 Task: Reply to email with the signature Alan Parker with the subject 'Follow up on our last conversation' from softage.1@softage.net with the message 'I wanted to confirm the availability of the meeting room for tomorrow's presentation.' with CC to softage.6@softage.net with an attached document Proposal.doc
Action: Mouse moved to (1041, 172)
Screenshot: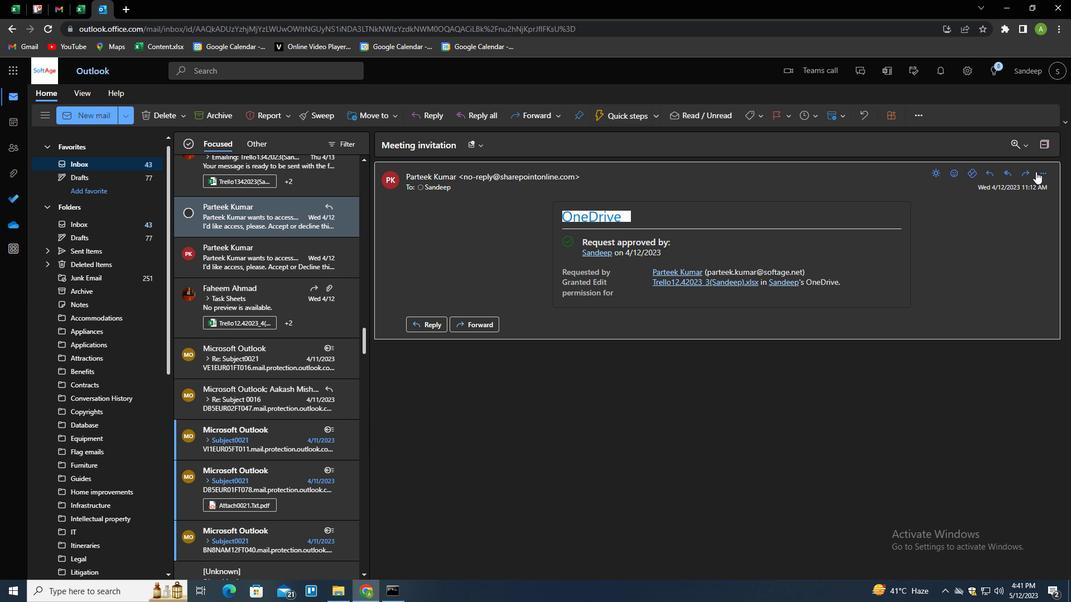 
Action: Mouse pressed left at (1041, 172)
Screenshot: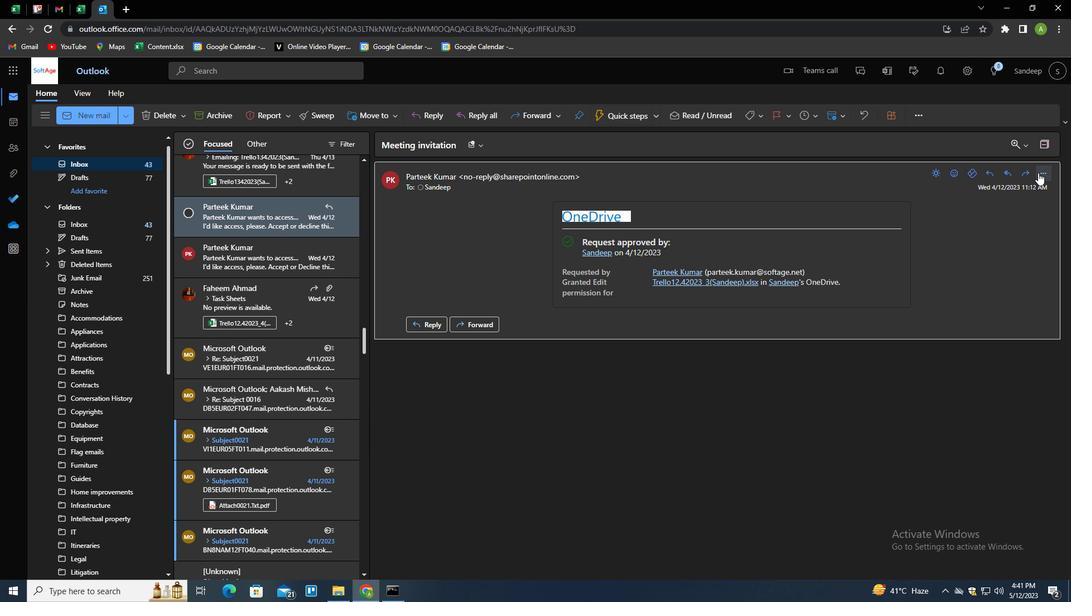 
Action: Mouse moved to (987, 185)
Screenshot: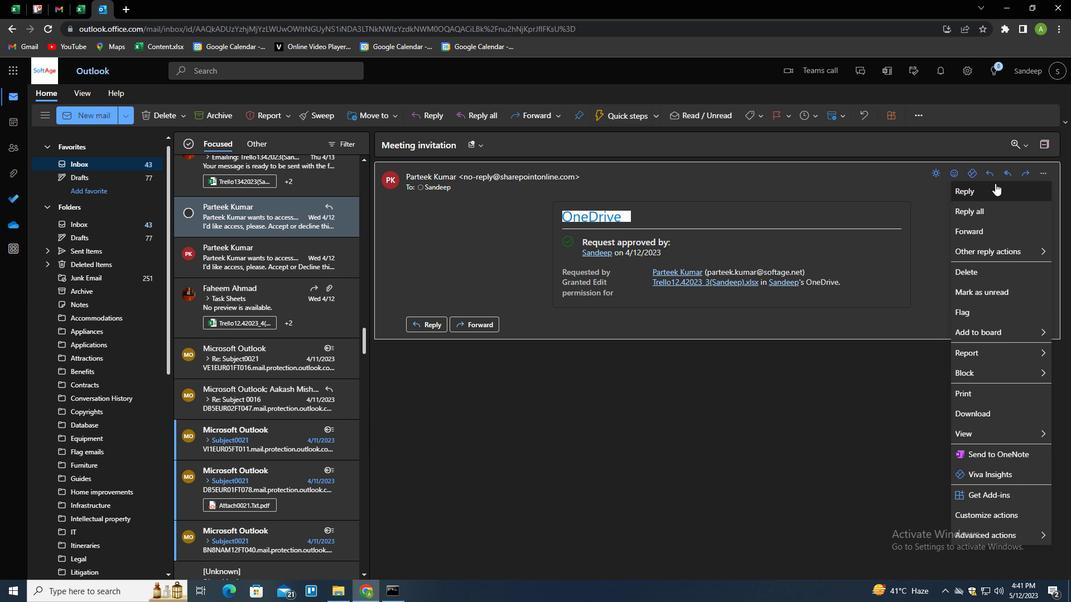 
Action: Mouse pressed left at (987, 185)
Screenshot: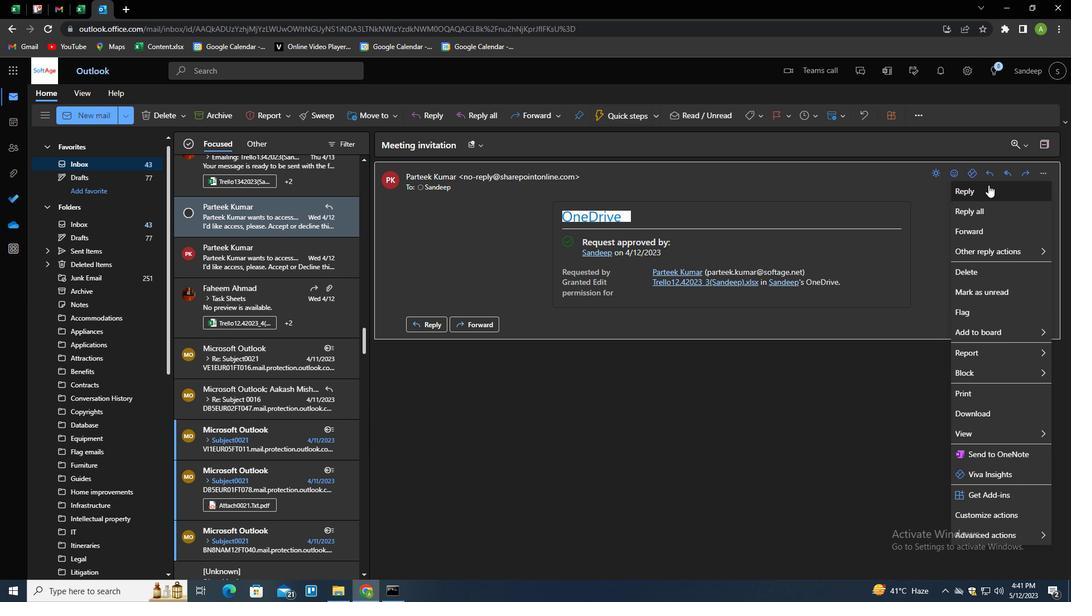 
Action: Mouse moved to (387, 316)
Screenshot: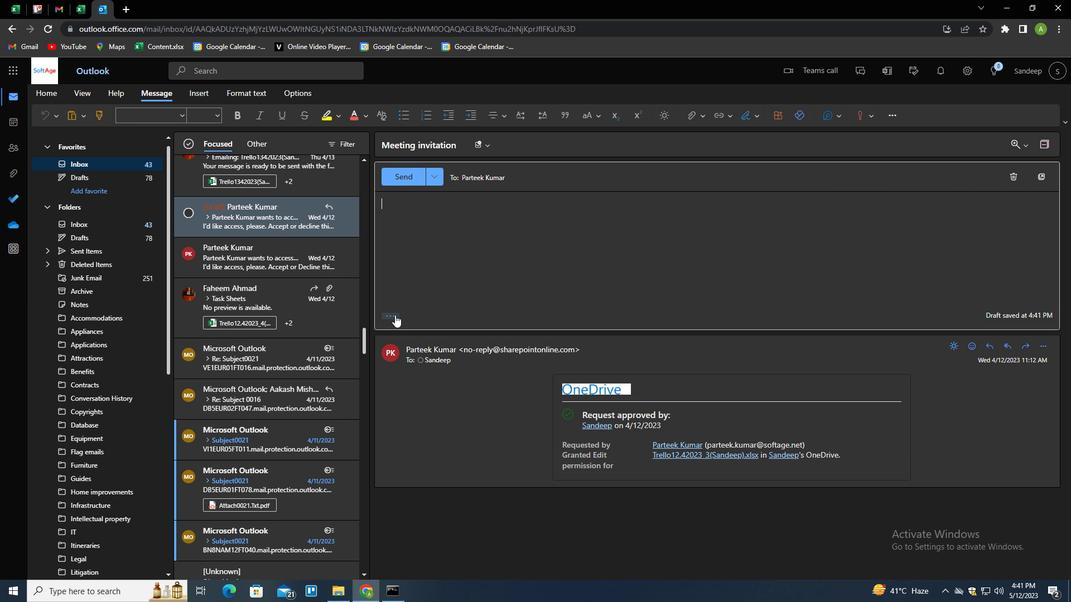 
Action: Mouse pressed left at (387, 316)
Screenshot: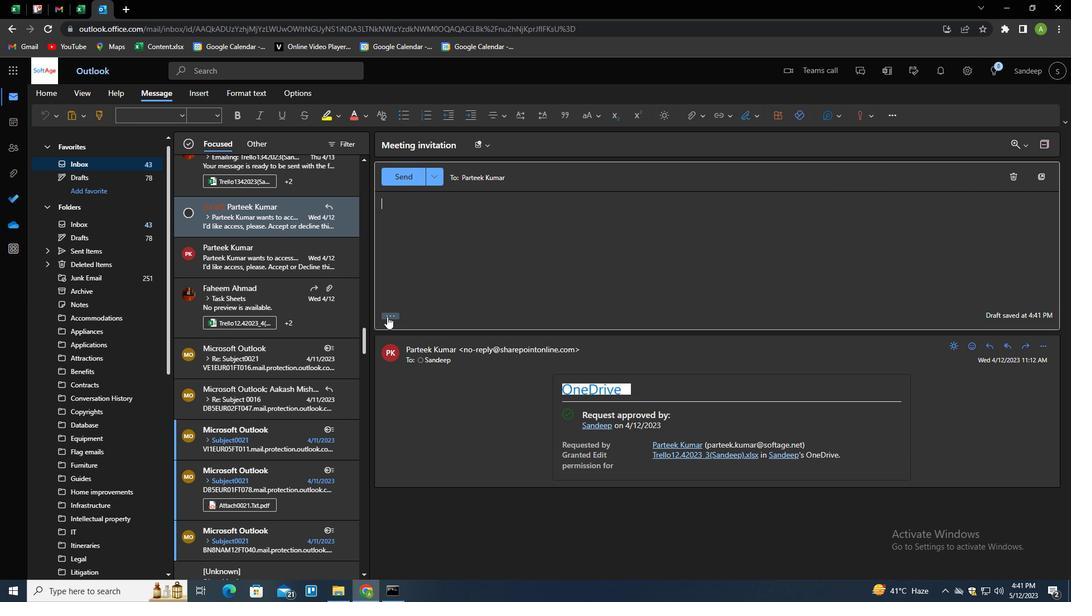 
Action: Mouse moved to (754, 117)
Screenshot: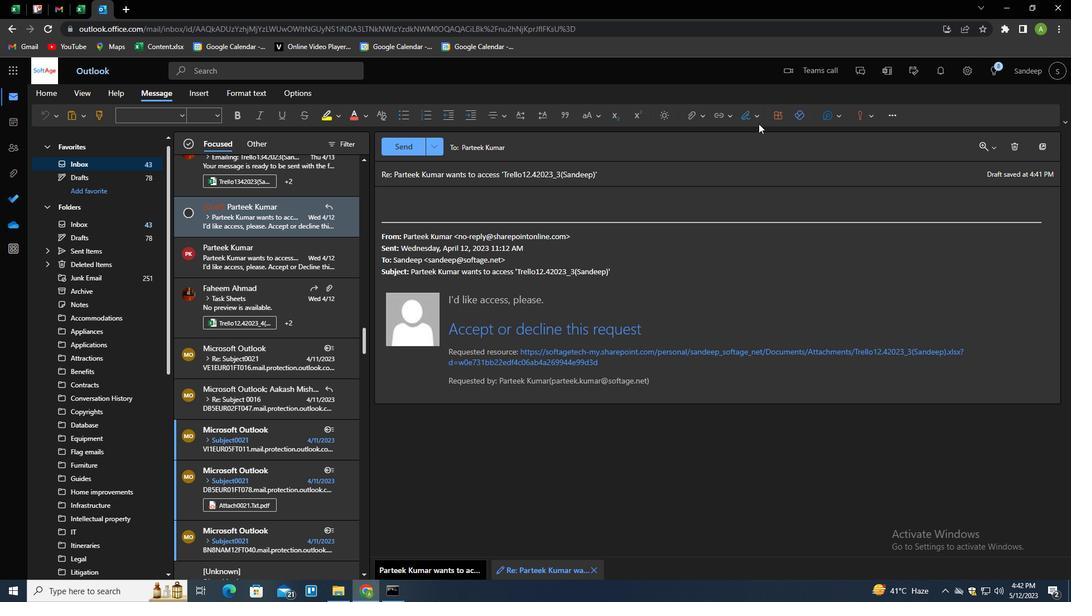 
Action: Mouse pressed left at (754, 117)
Screenshot: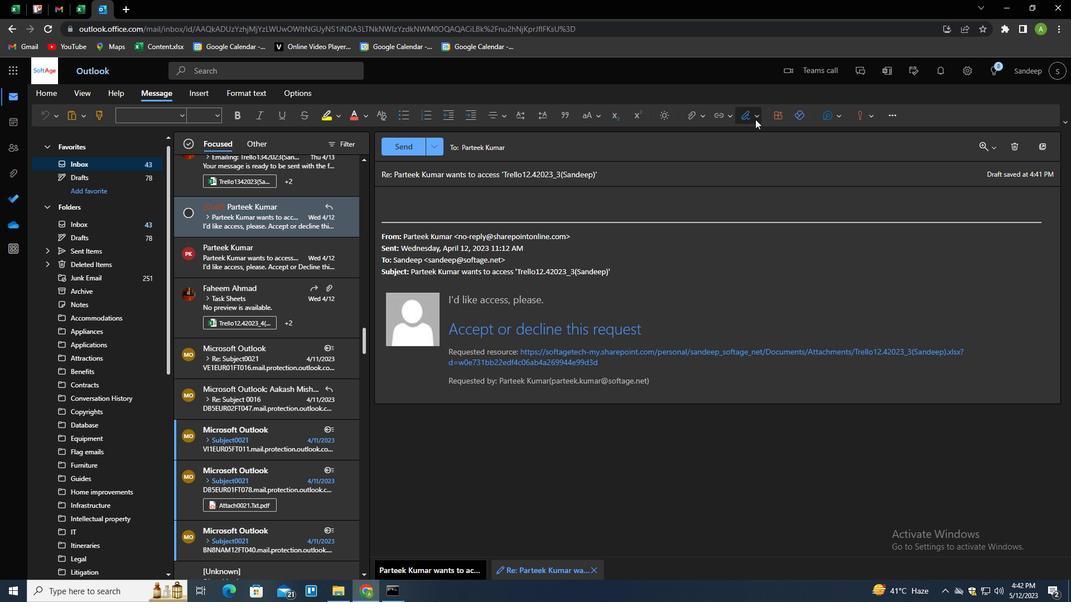 
Action: Mouse moved to (741, 158)
Screenshot: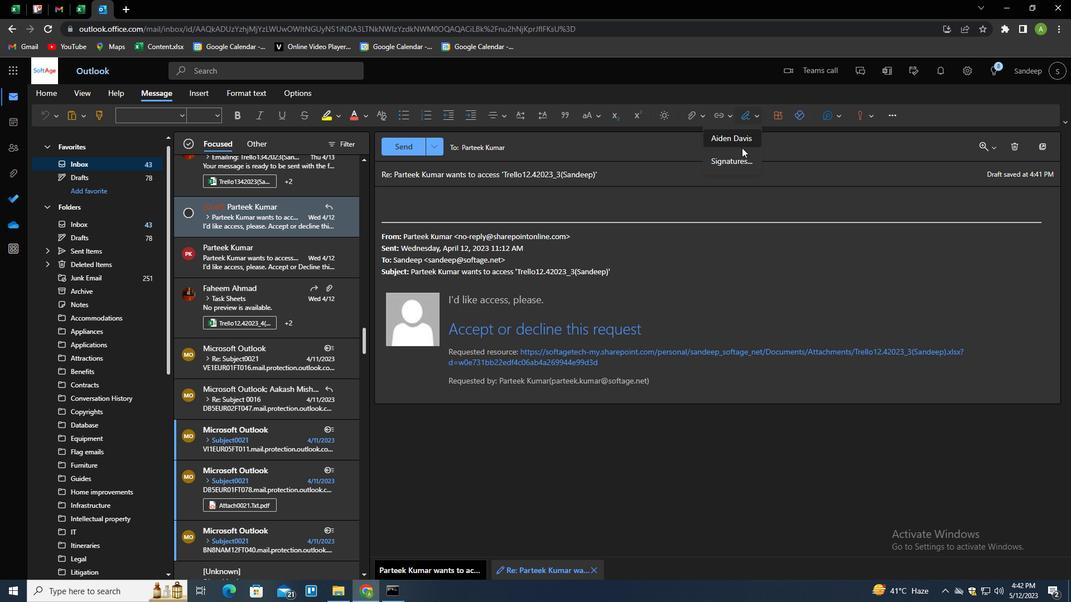 
Action: Mouse pressed left at (741, 158)
Screenshot: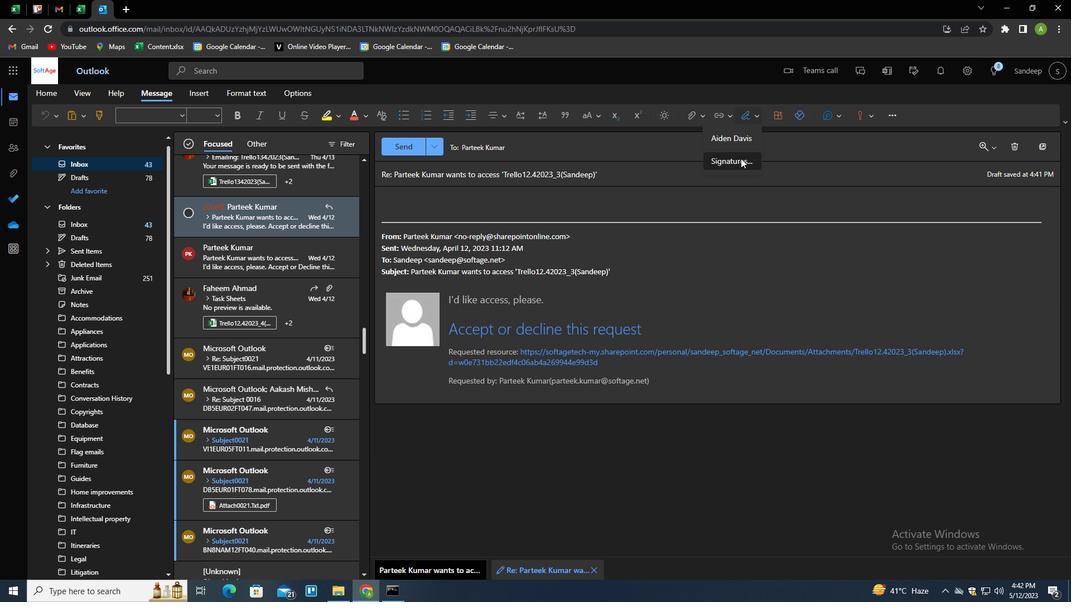 
Action: Mouse moved to (766, 207)
Screenshot: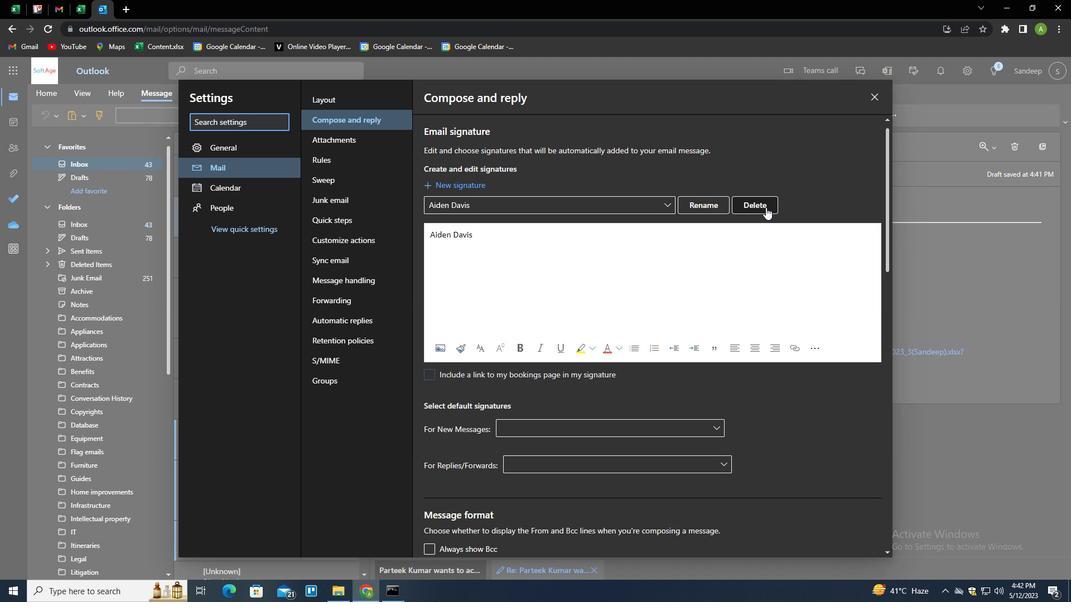 
Action: Mouse pressed left at (766, 207)
Screenshot: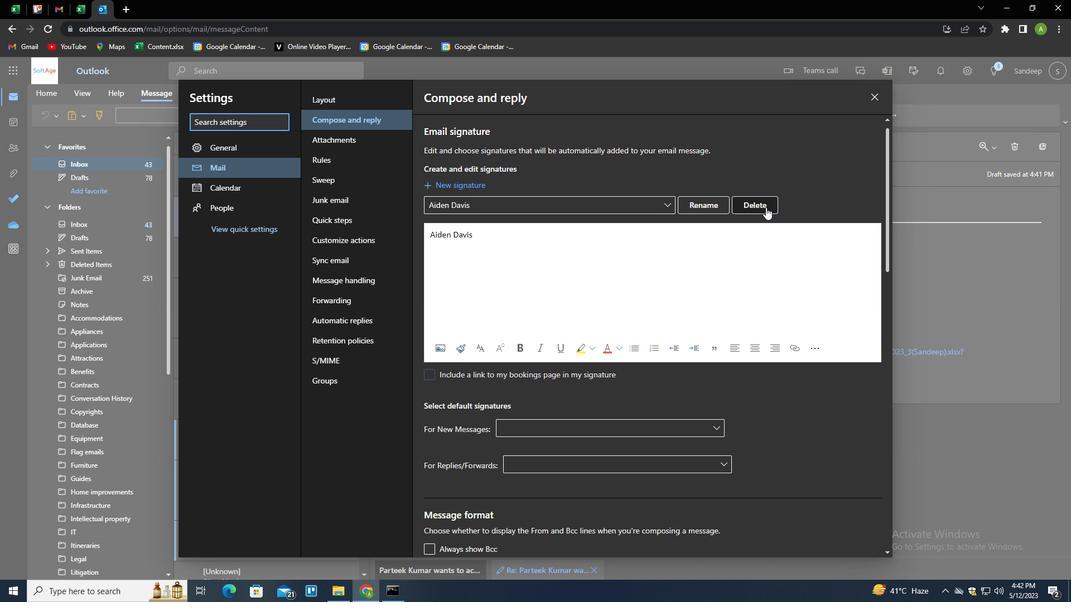 
Action: Mouse moved to (723, 207)
Screenshot: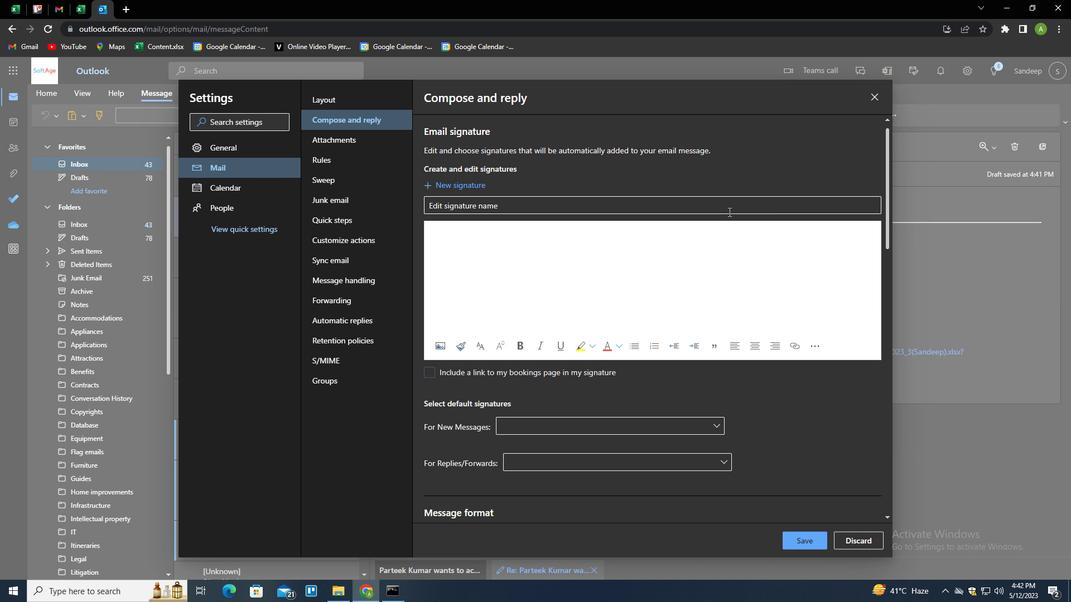 
Action: Mouse pressed left at (723, 207)
Screenshot: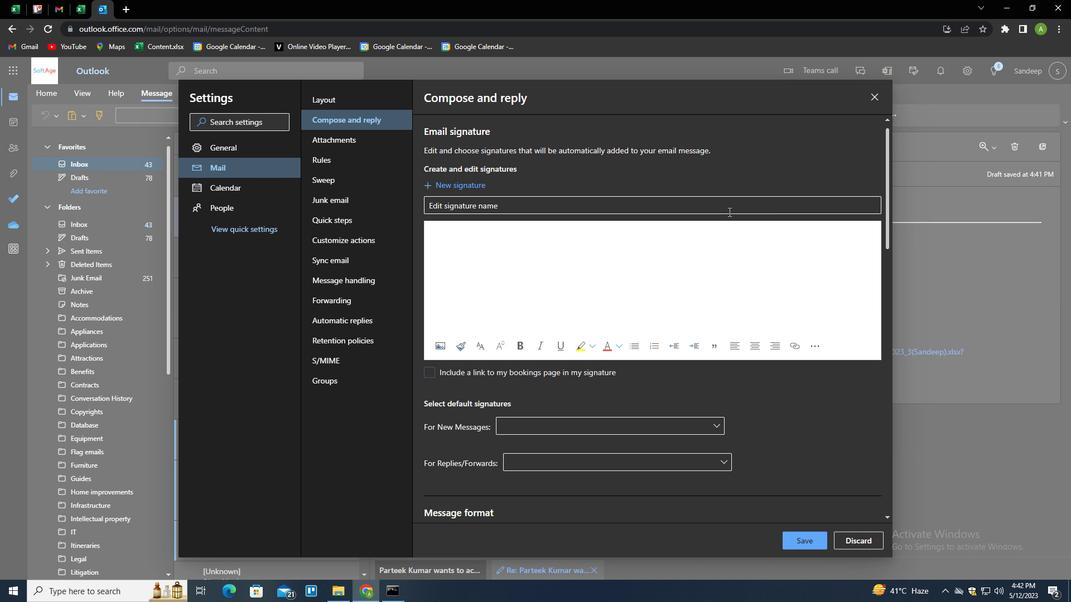 
Action: Mouse moved to (723, 207)
Screenshot: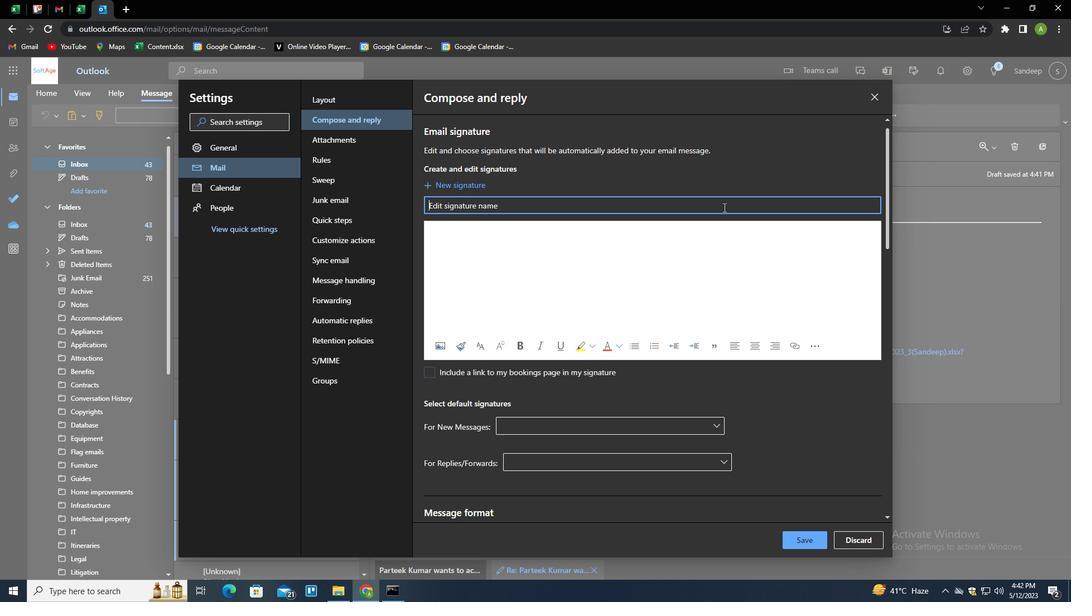 
Action: Key pressed <Key.shift>A
Screenshot: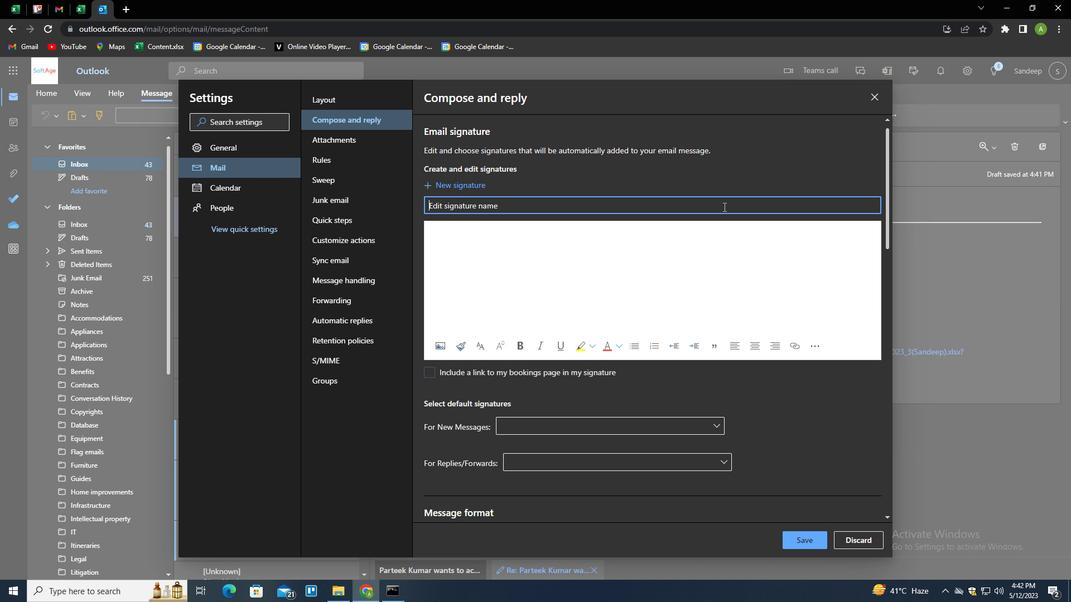 
Action: Mouse moved to (723, 207)
Screenshot: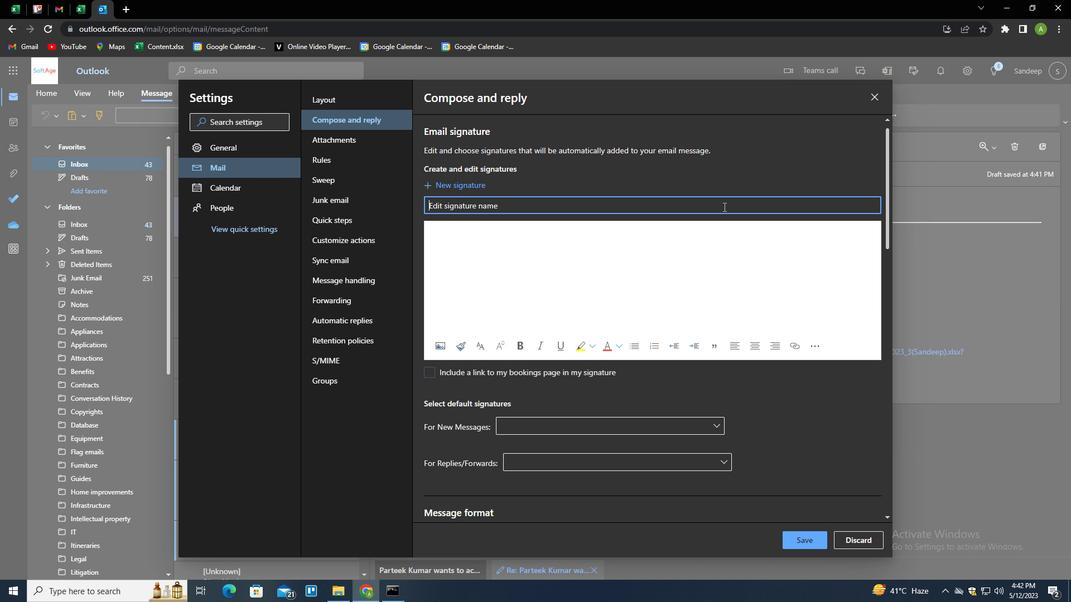 
Action: Key pressed <Key.shift>LAN<Key.space><Key.shift>PARKER<Key.tab><Key.shift>ALAN<Key.space><Key.shift>PARKER
Screenshot: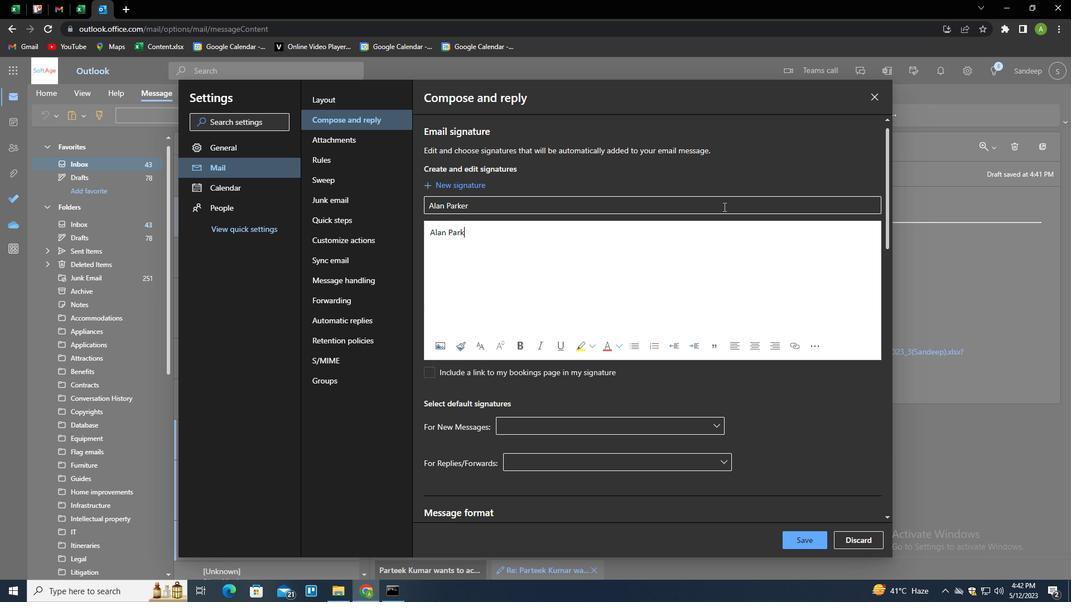 
Action: Mouse moved to (811, 531)
Screenshot: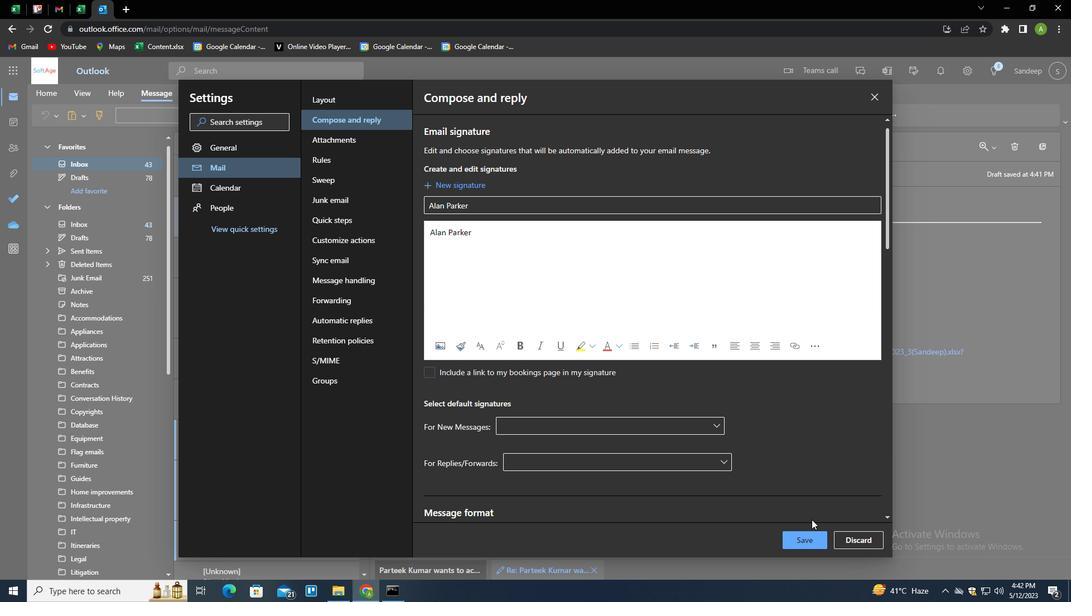 
Action: Mouse pressed left at (811, 531)
Screenshot: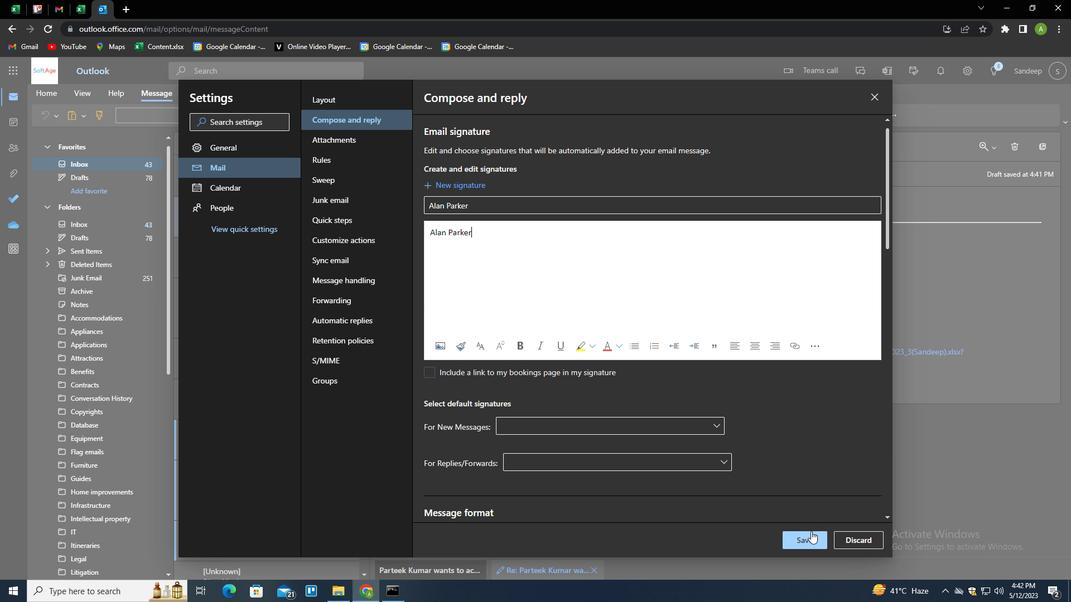 
Action: Mouse moved to (921, 319)
Screenshot: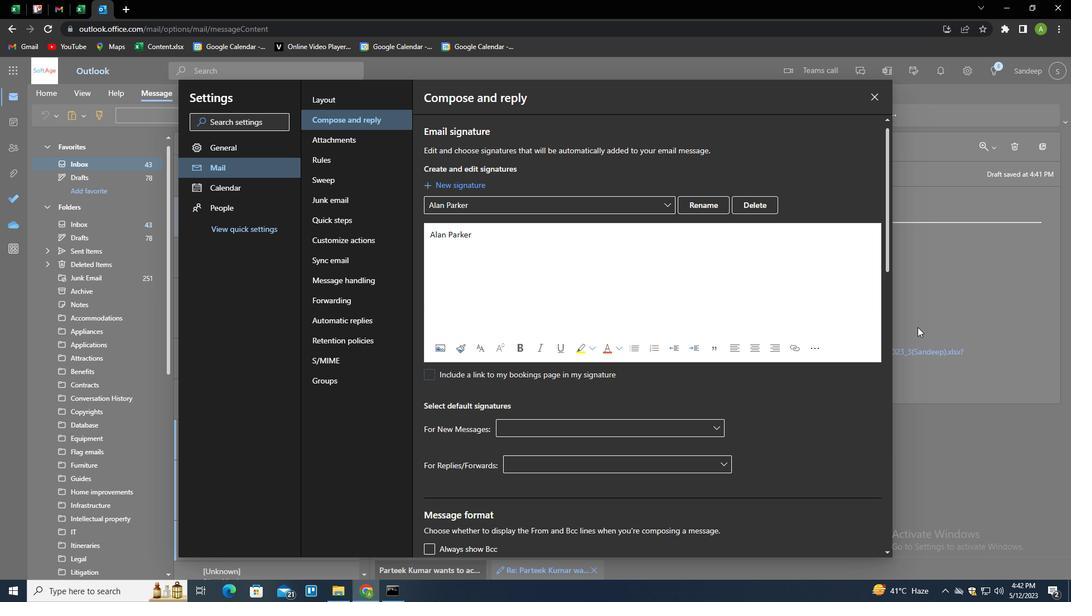 
Action: Mouse pressed left at (921, 319)
Screenshot: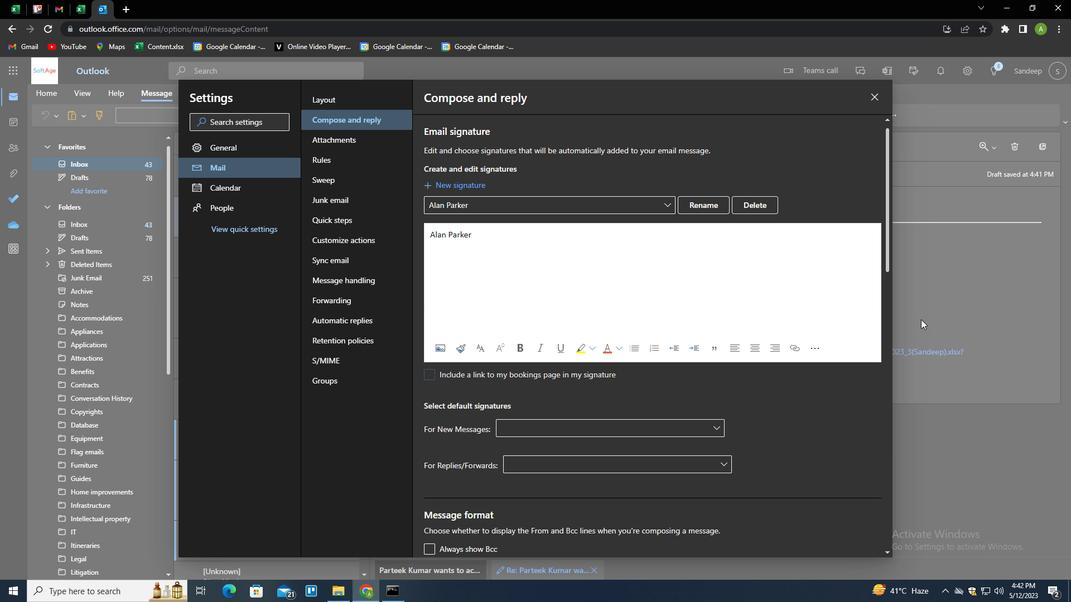 
Action: Mouse moved to (748, 116)
Screenshot: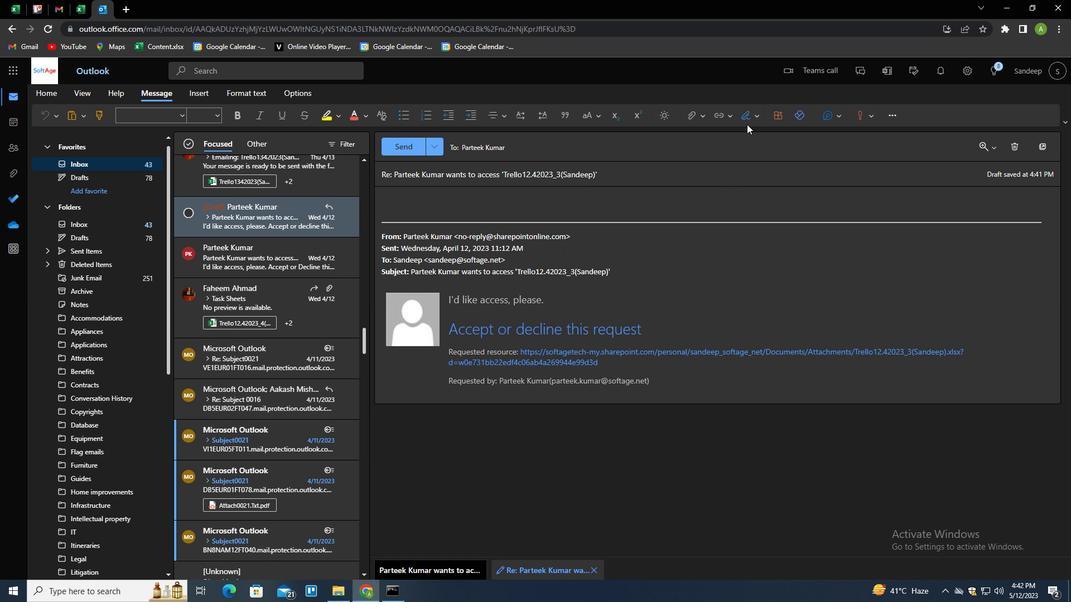 
Action: Mouse pressed left at (748, 116)
Screenshot: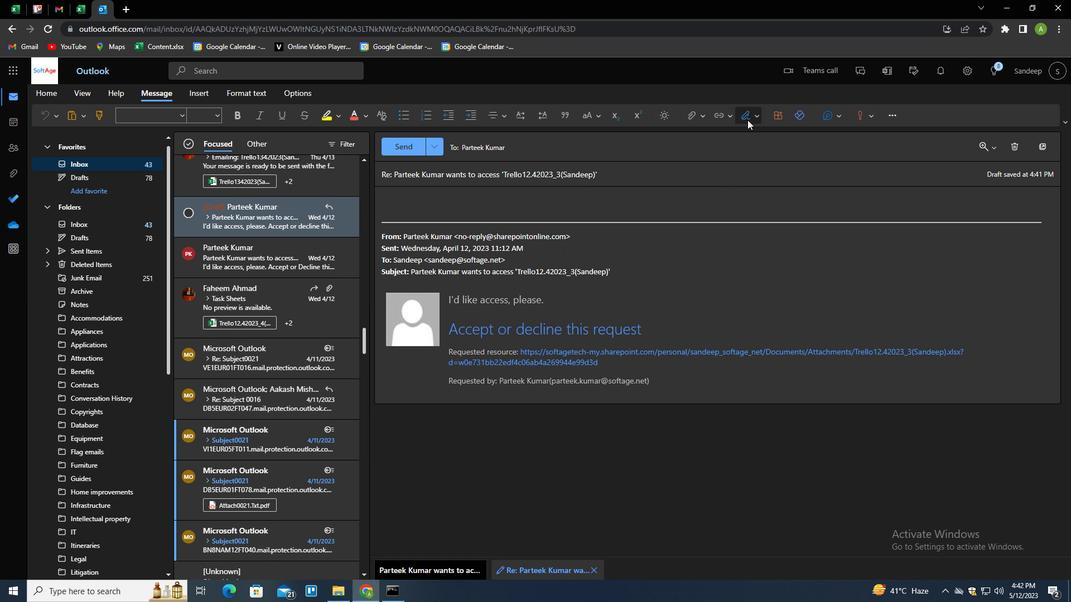 
Action: Mouse moved to (734, 138)
Screenshot: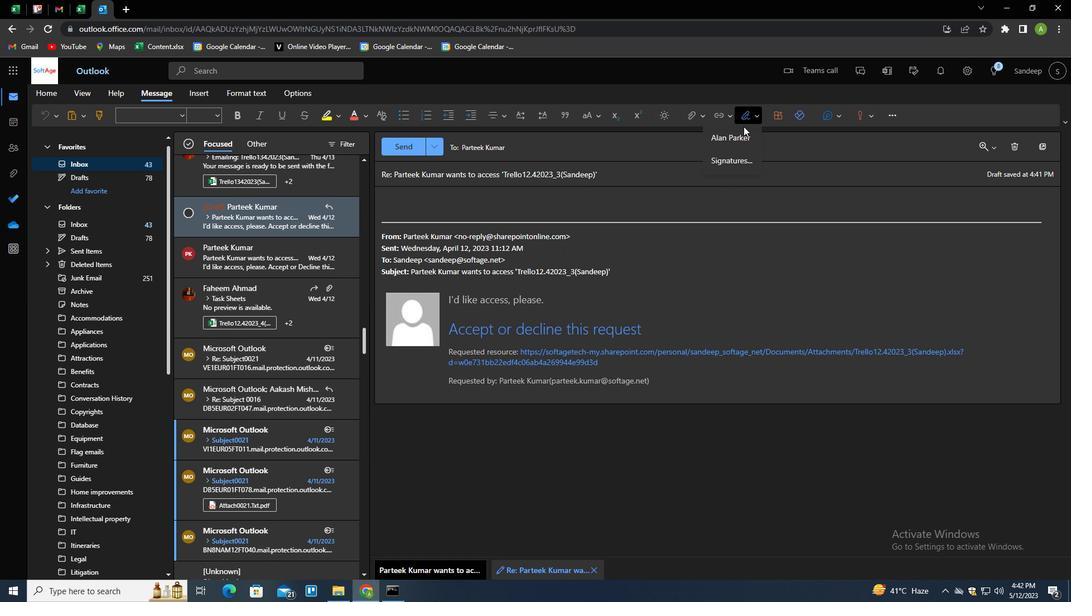 
Action: Mouse pressed left at (734, 138)
Screenshot: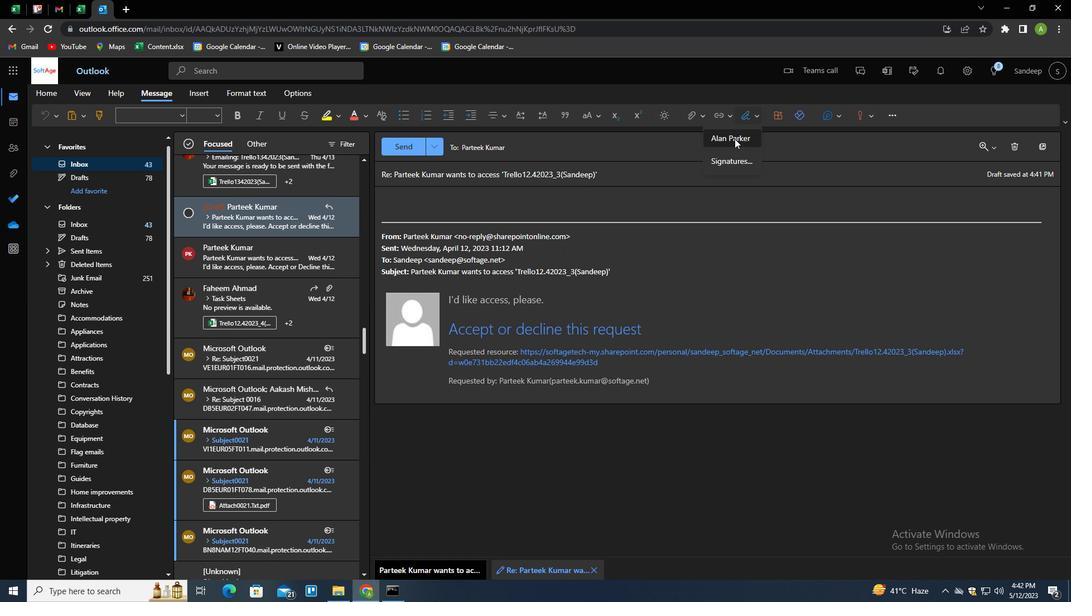 
Action: Mouse moved to (493, 172)
Screenshot: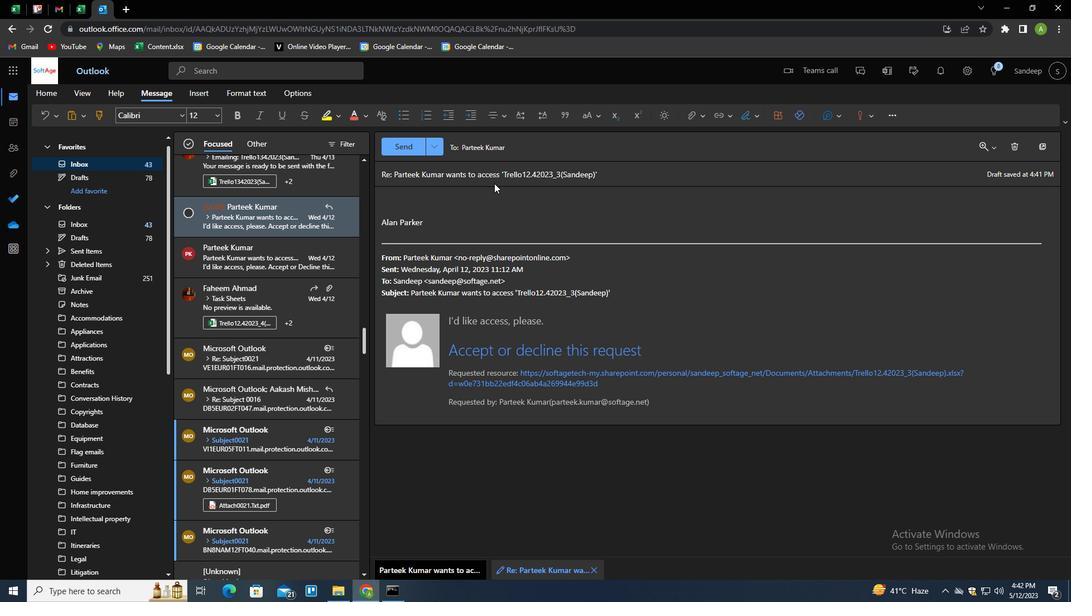 
Action: Mouse pressed left at (493, 172)
Screenshot: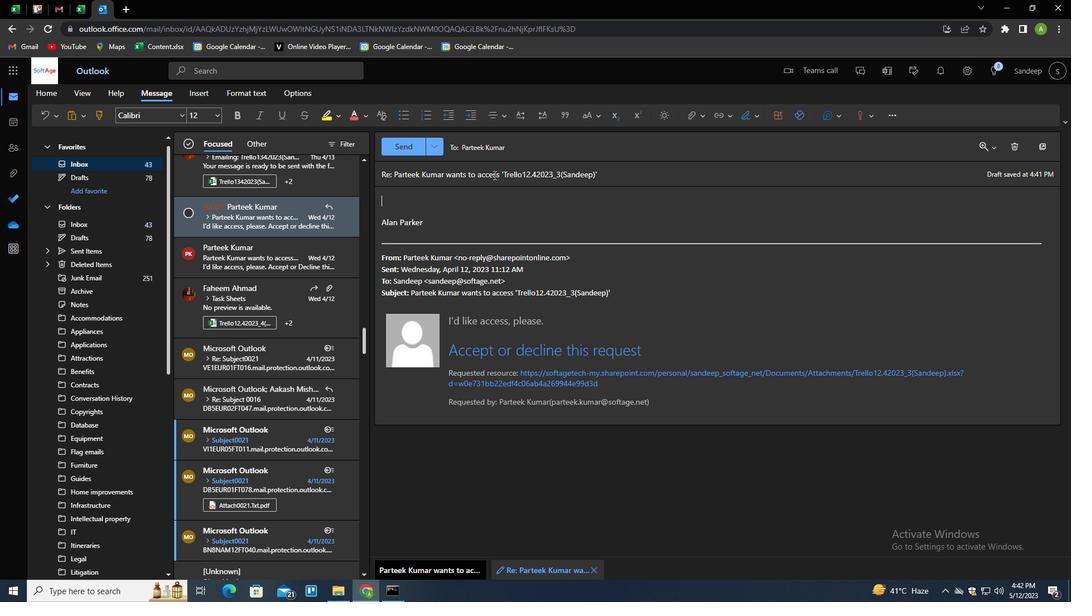 
Action: Mouse pressed left at (493, 172)
Screenshot: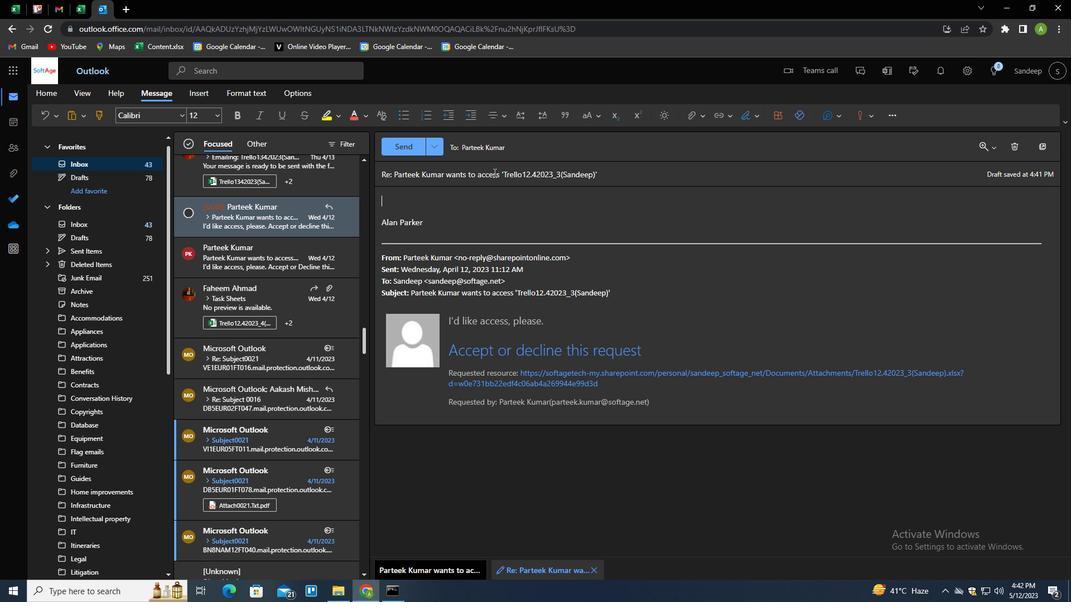 
Action: Mouse pressed left at (493, 172)
Screenshot: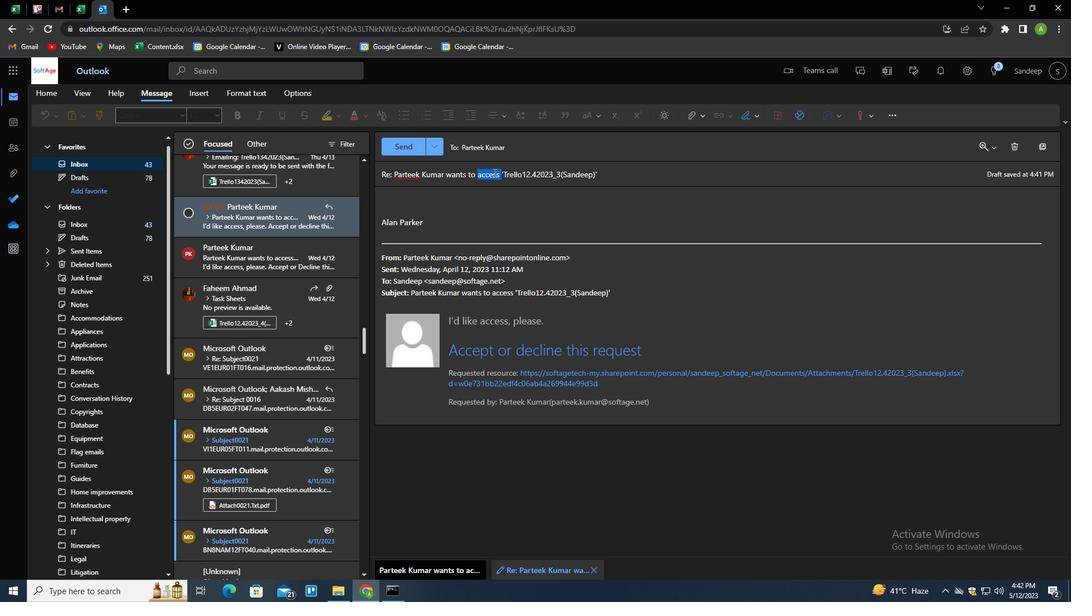 
Action: Key pressed <Key.shift><Key.shift><Key.shift><Key.shift><Key.shift><Key.shift><Key.shift><Key.shift><Key.shift><Key.shift><Key.shift><Key.shift><Key.shift><Key.shift><Key.shift><Key.shift><Key.shift><Key.shift><Key.shift><Key.shift><Key.shift><Key.shift><Key.shift><Key.shift><Key.shift><Key.shift><Key.shift><Key.shift><Key.shift><Key.shift><Key.shift><Key.shift><Key.shift><Key.shift><Key.shift><Key.shift><Key.shift><Key.shift><Key.shift><Key.shift>FOLLOW<Key.space>YP<Key.backspace><Key.backspace>UP<Key.space>ON<Key.space>OUR<Key.space>LAST<Key.space>CONVERSATION<Key.tab><Key.shift><Key.shift><Key.shift><Key.shift><Key.shift><Key.shift><Key.shift>I<Key.space>WANTED<Key.space>TO<Key.space>CONFIRM<Key.space>THE<Key.space>AVAILAVIL<Key.backspace><Key.backspace><Key.backspace>BILITY<Key.space>O<Key.space><Key.backspace>F<Key.space>THE<Key.space>MEEI<Key.backspace>TING<Key.space>ROOM<Key.space>FOR<Key.space>TOMORROW'S<Key.space>PRESENTATION.
Screenshot: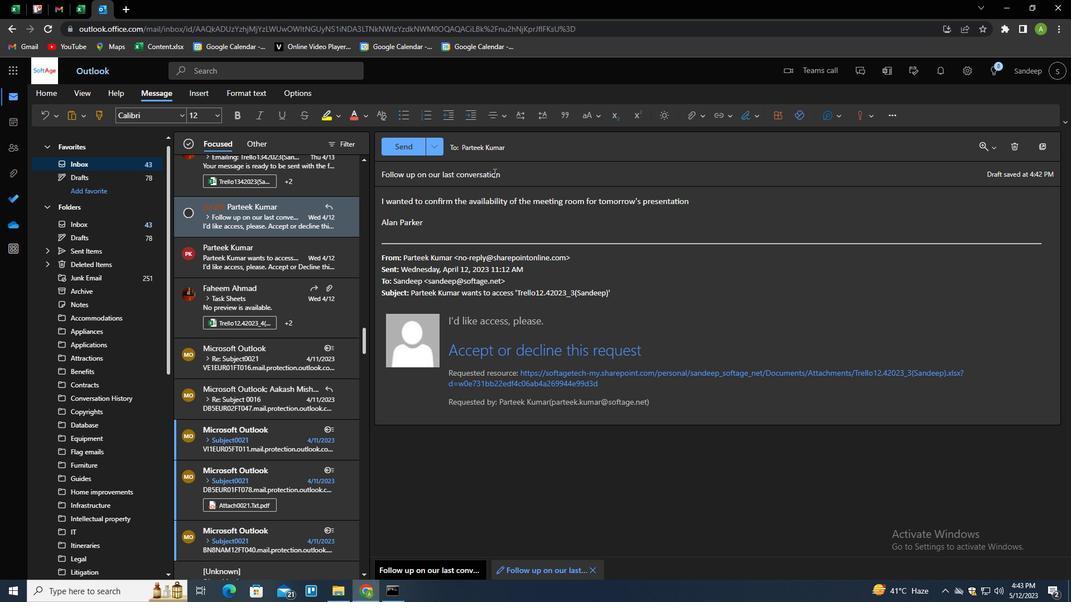 
Action: Mouse moved to (521, 147)
Screenshot: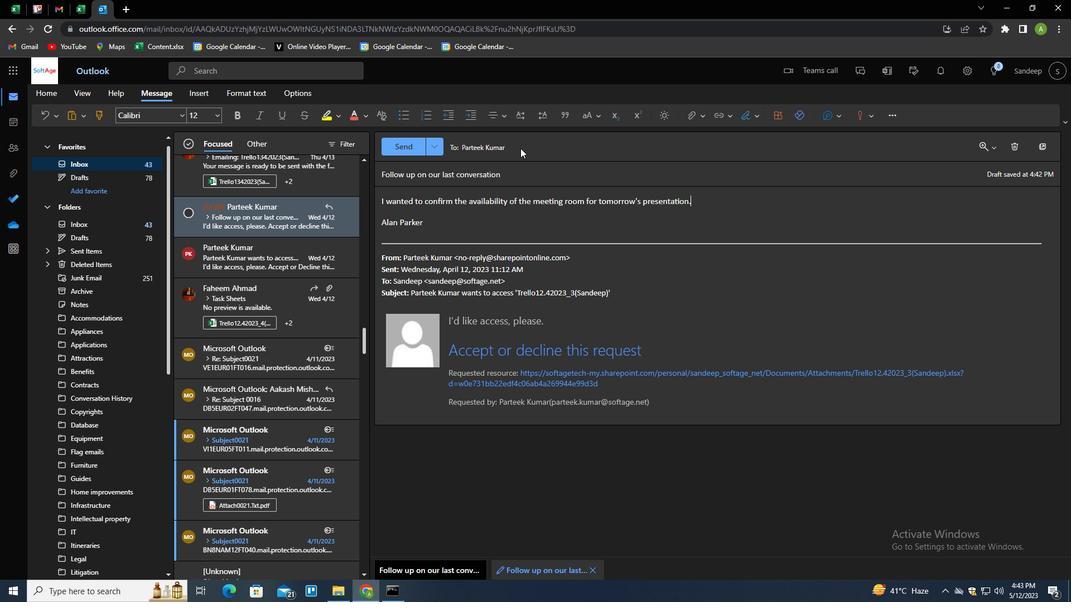 
Action: Mouse pressed left at (521, 147)
Screenshot: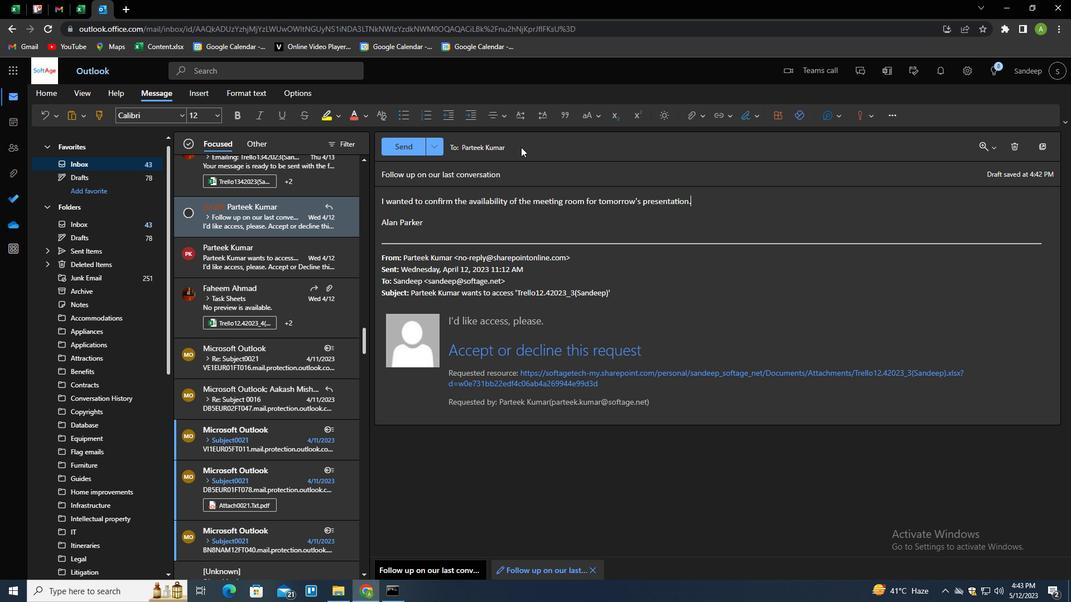
Action: Mouse moved to (492, 198)
Screenshot: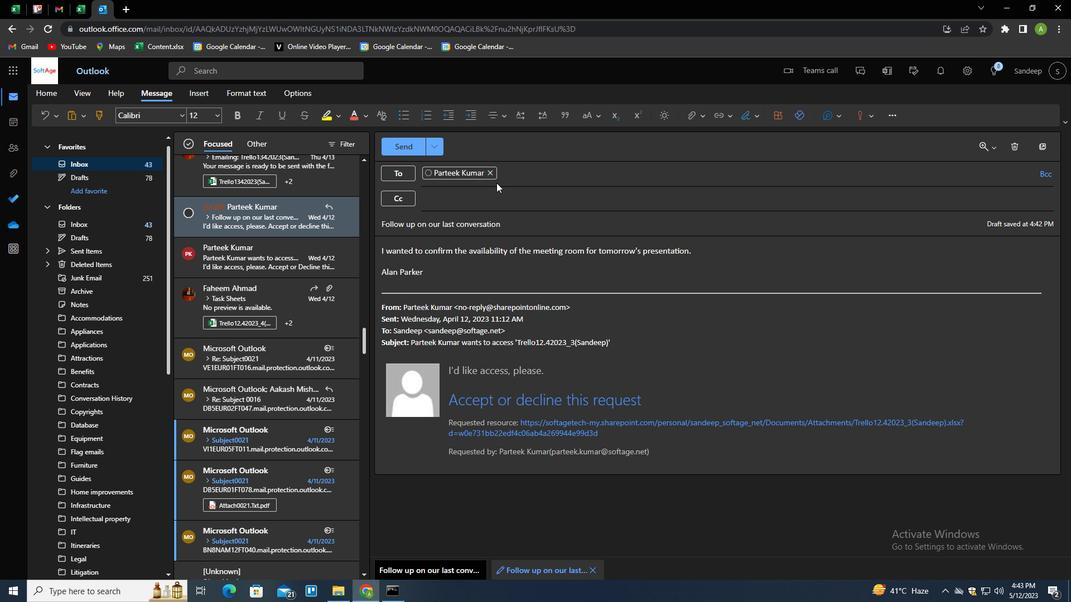 
Action: Mouse pressed left at (492, 198)
Screenshot: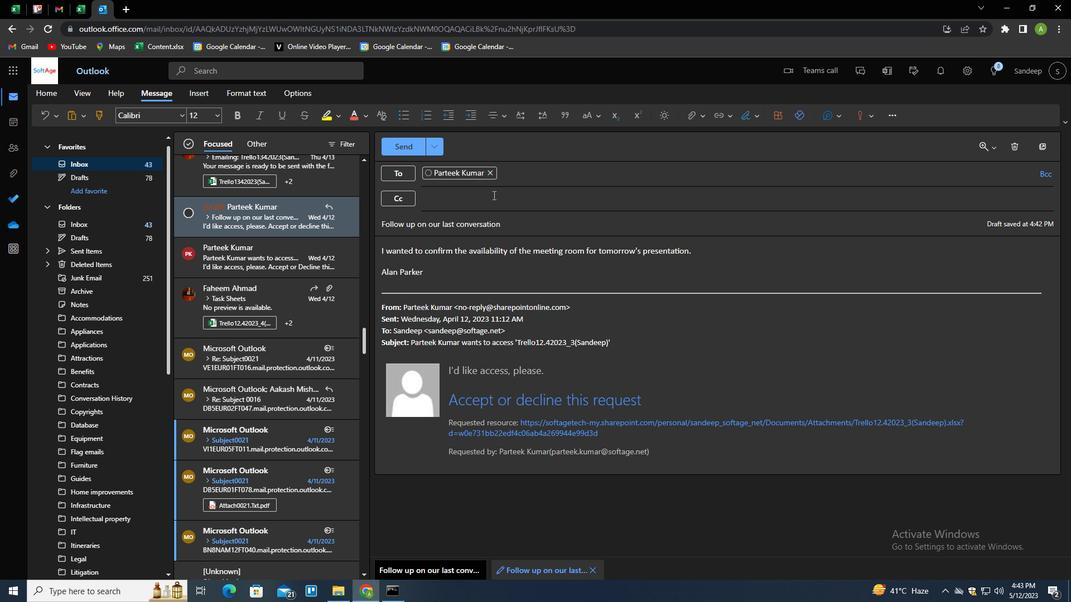 
Action: Key pressed <Key.shift>SOFTAGE.6<Key.shift>#<Key.backspace><Key.shift>@SOFTAGEL<Key.backspace>.NET<Key.enter>
Screenshot: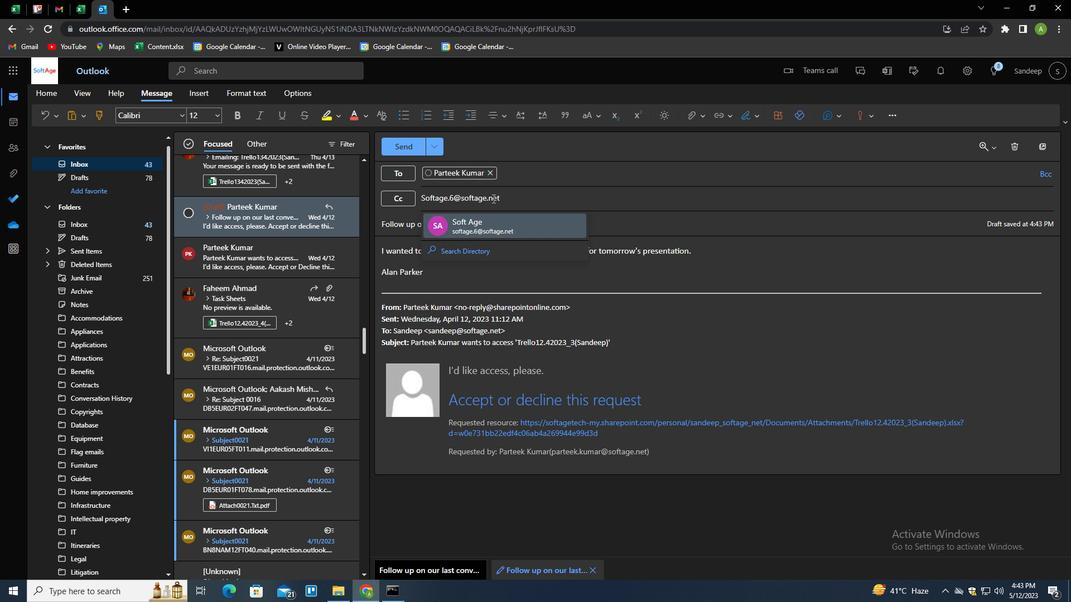 
Action: Mouse moved to (701, 117)
Screenshot: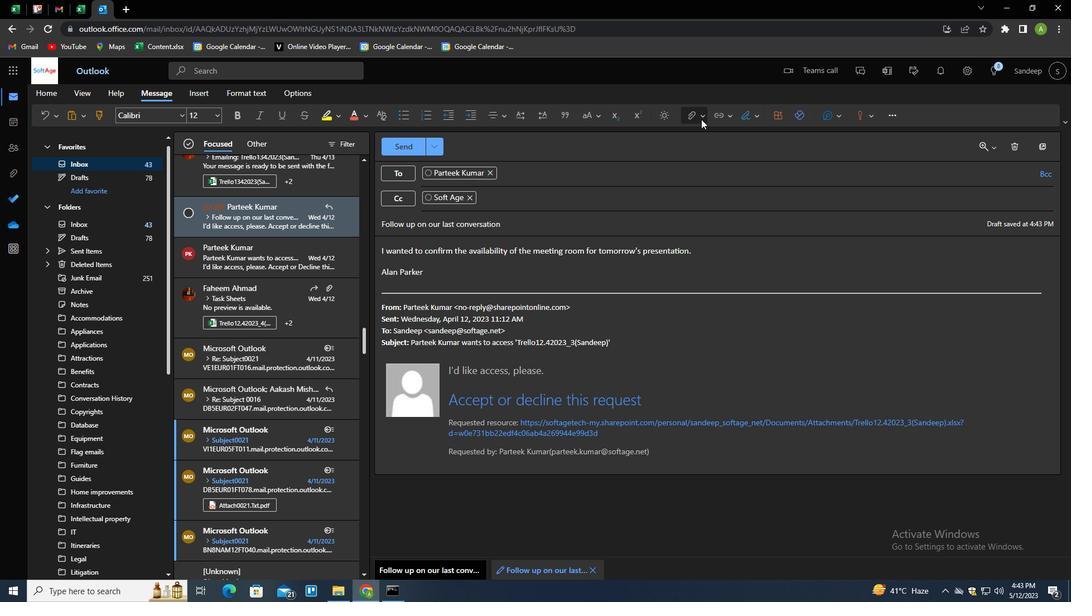 
Action: Mouse pressed left at (701, 117)
Screenshot: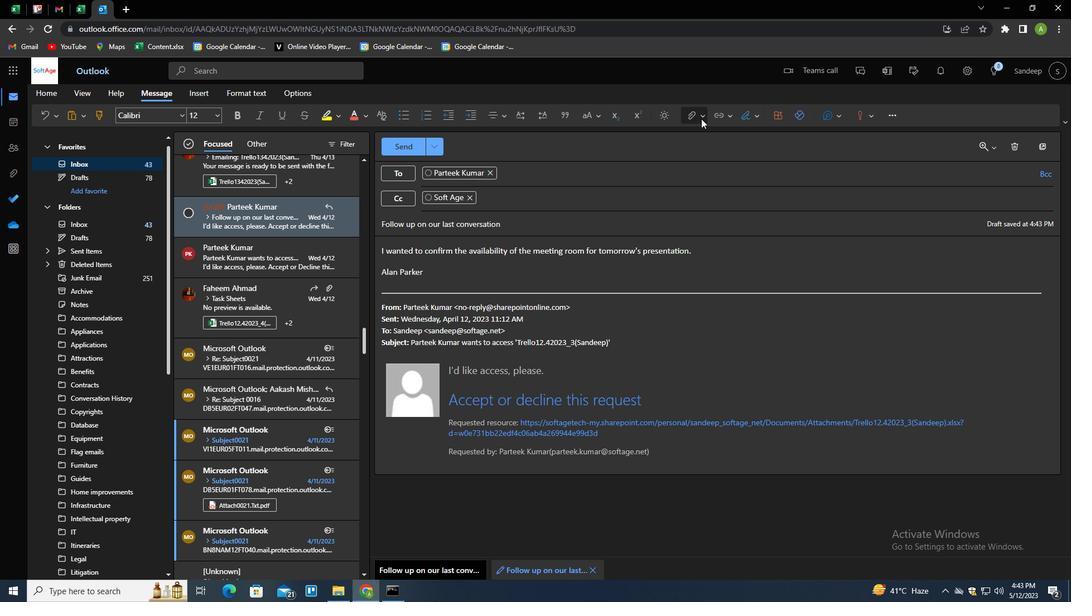 
Action: Mouse moved to (650, 137)
Screenshot: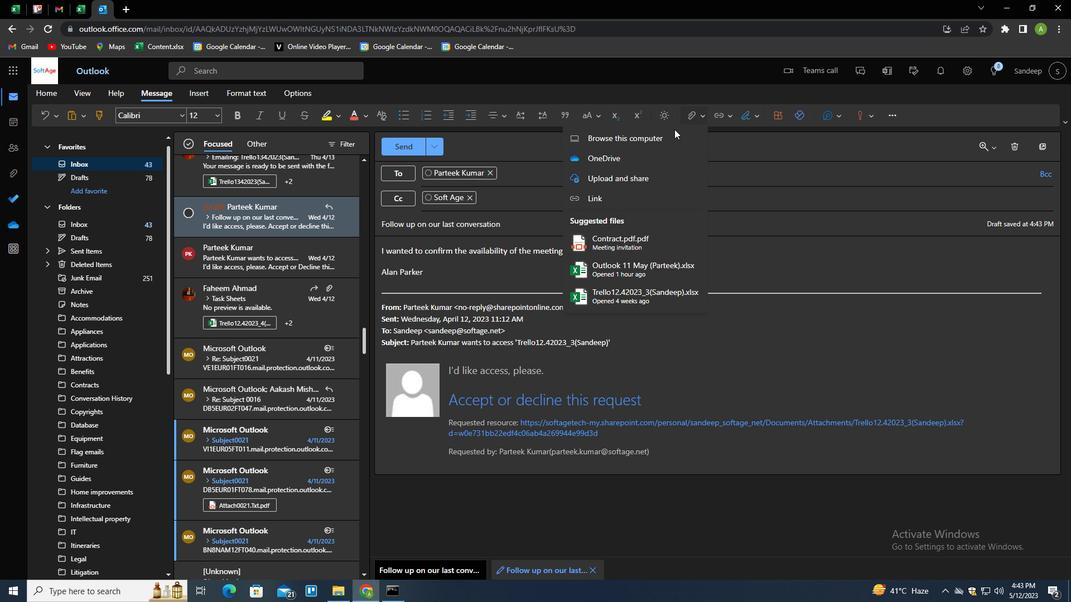 
Action: Mouse pressed left at (650, 137)
Screenshot: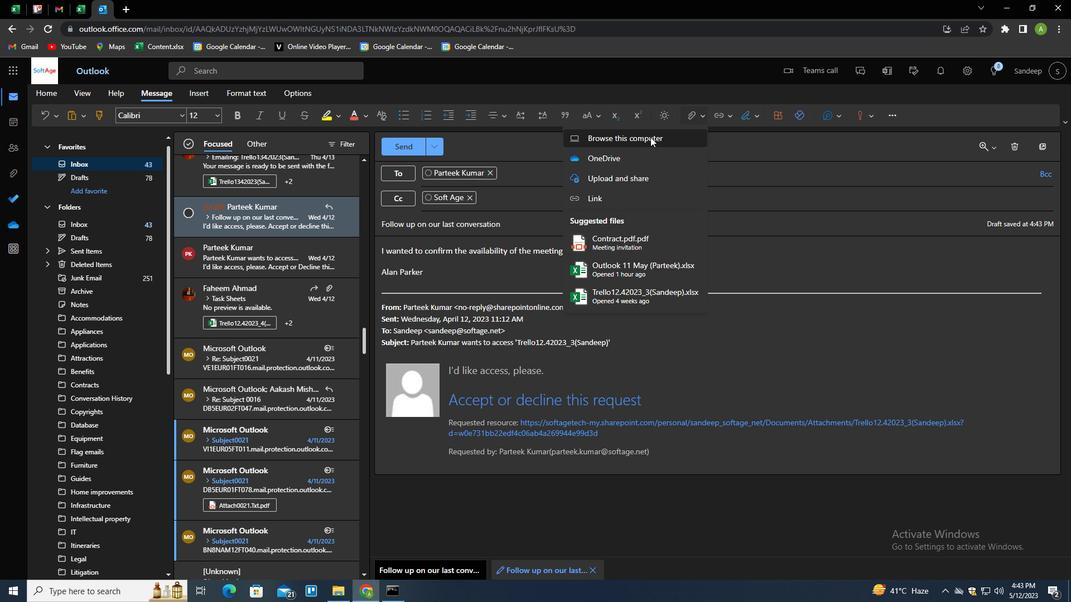 
Action: Mouse moved to (189, 163)
Screenshot: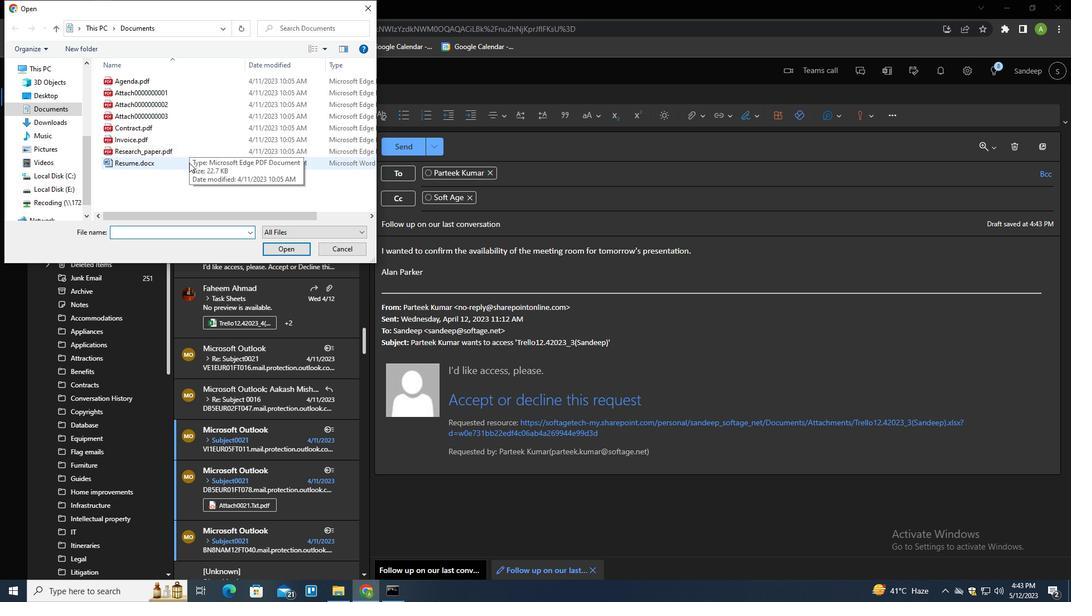 
Action: Mouse pressed left at (189, 163)
Screenshot: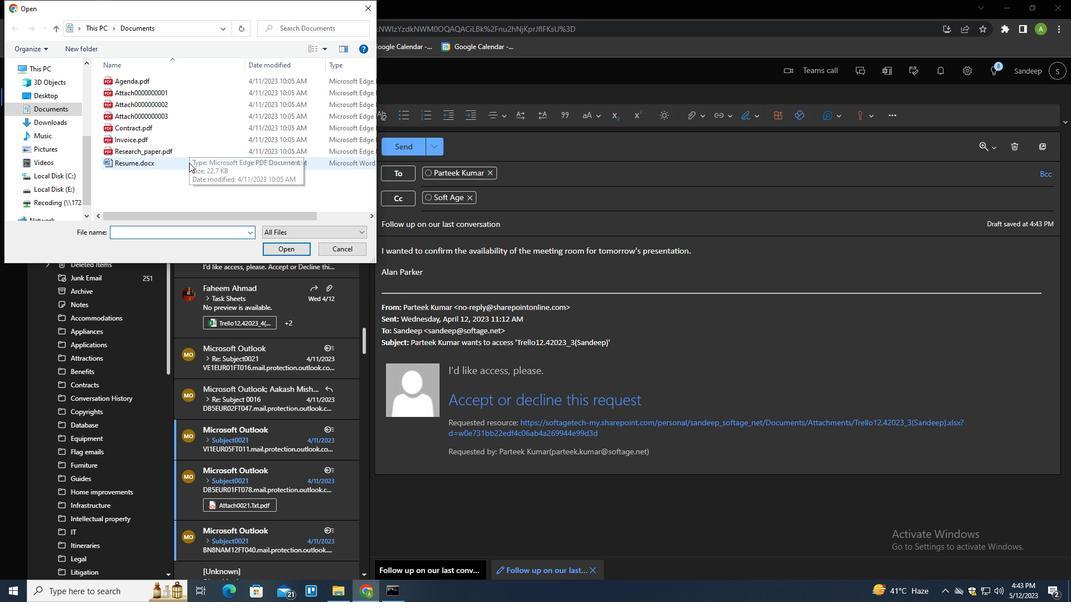 
Action: Key pressed <Key.f2><Key.shift>PROPOSAL.DOC<Key.enter>
Screenshot: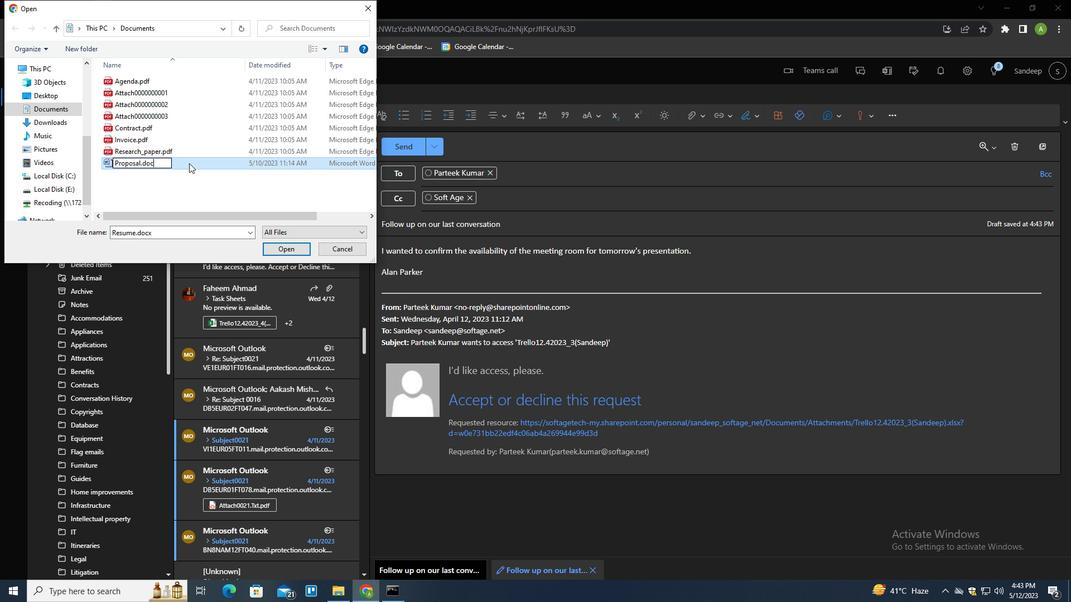 
Action: Mouse pressed left at (189, 163)
Screenshot: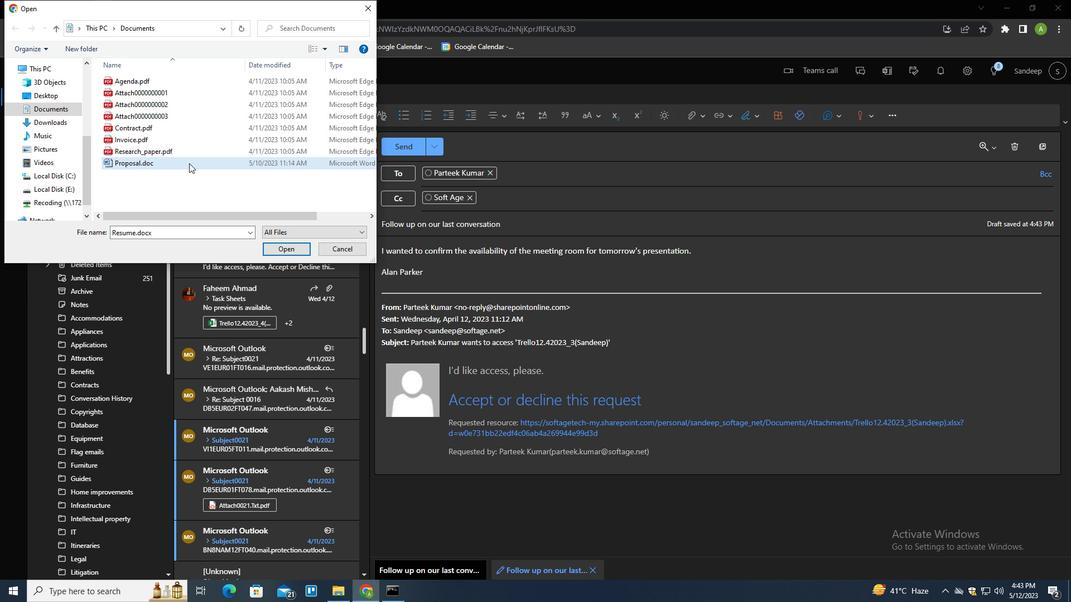 
Action: Mouse moved to (274, 249)
Screenshot: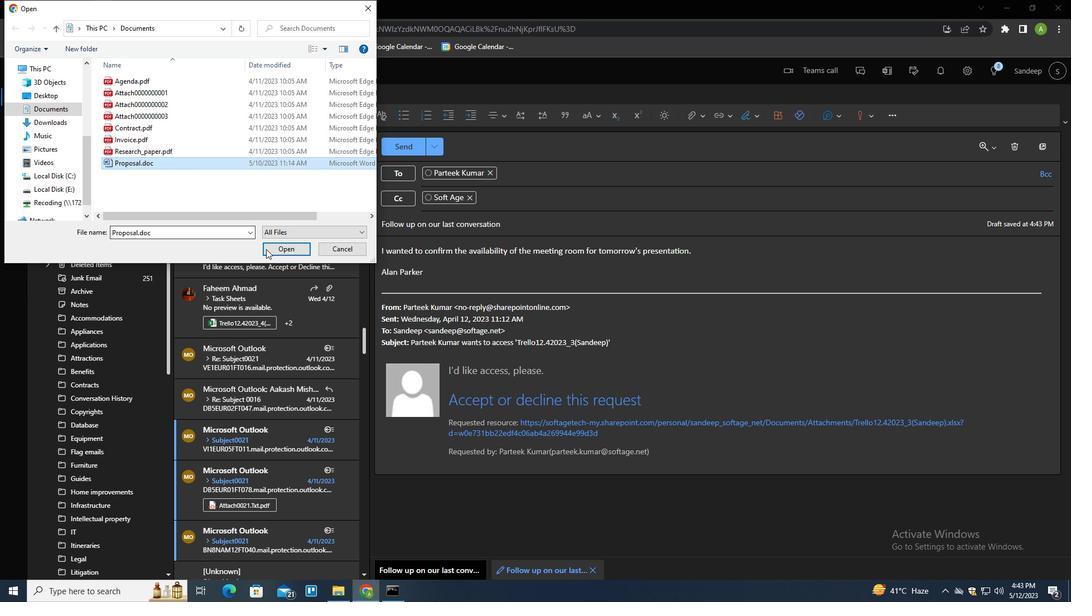 
Action: Mouse pressed left at (274, 249)
Screenshot: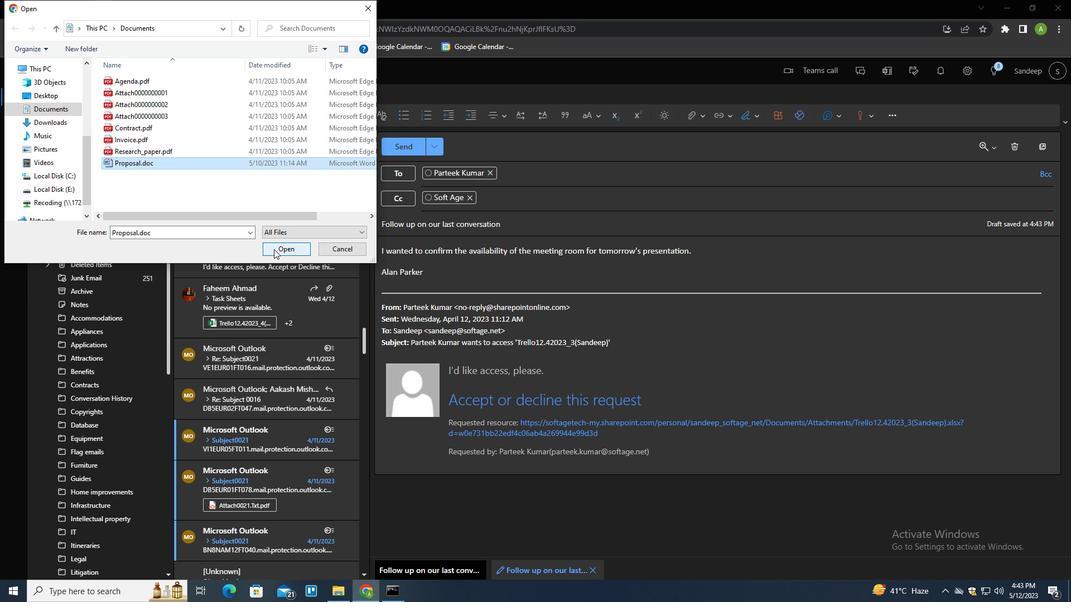 
Action: Mouse moved to (410, 142)
Screenshot: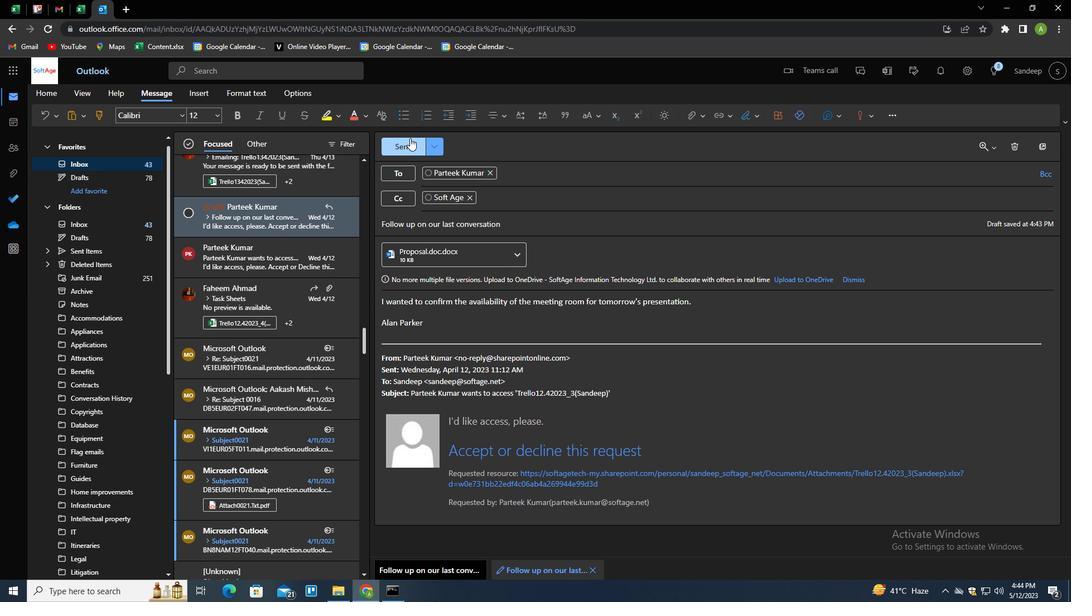 
Action: Mouse pressed left at (410, 142)
Screenshot: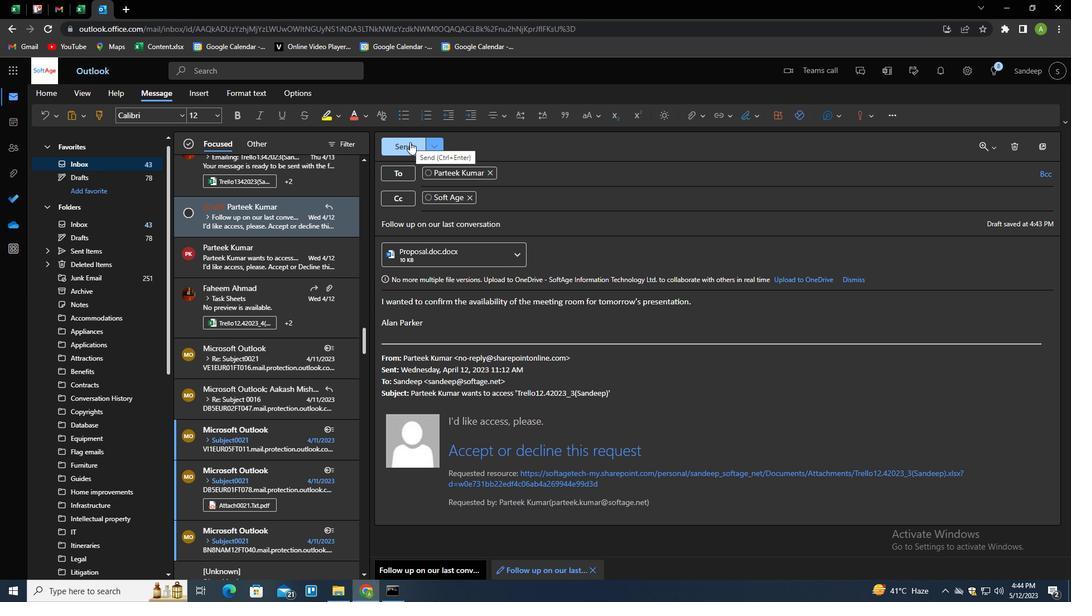 
